 Task: Simulate a predator-prey model.
Action: Mouse moved to (76, 54)
Screenshot: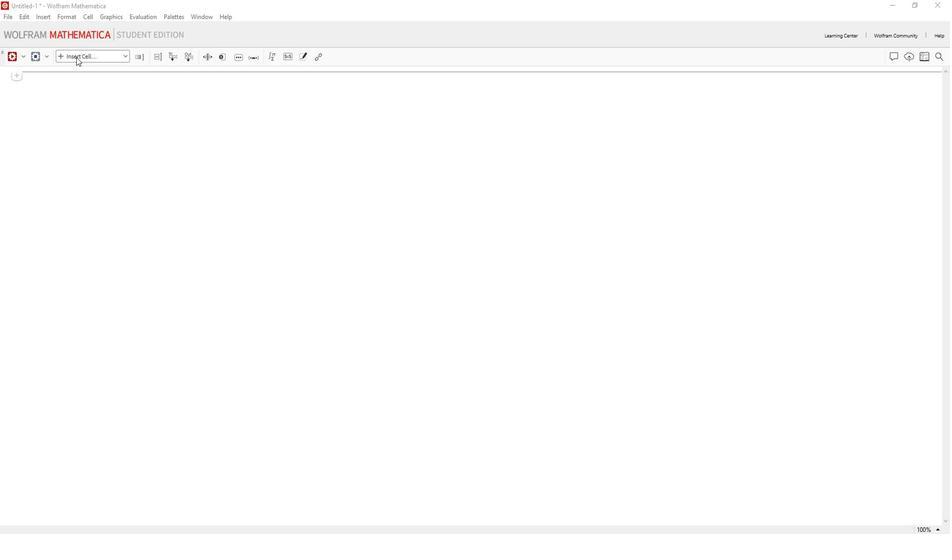 
Action: Mouse pressed left at (76, 54)
Screenshot: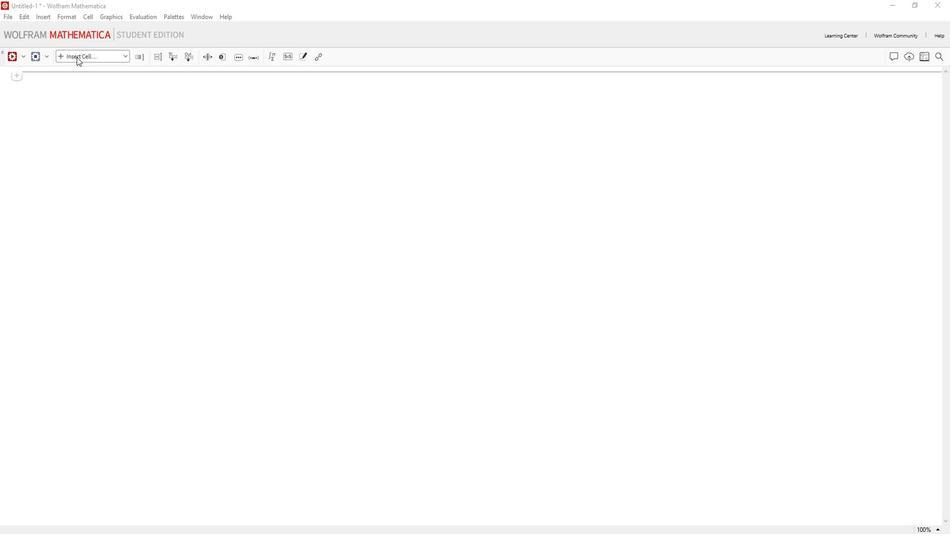 
Action: Mouse moved to (80, 77)
Screenshot: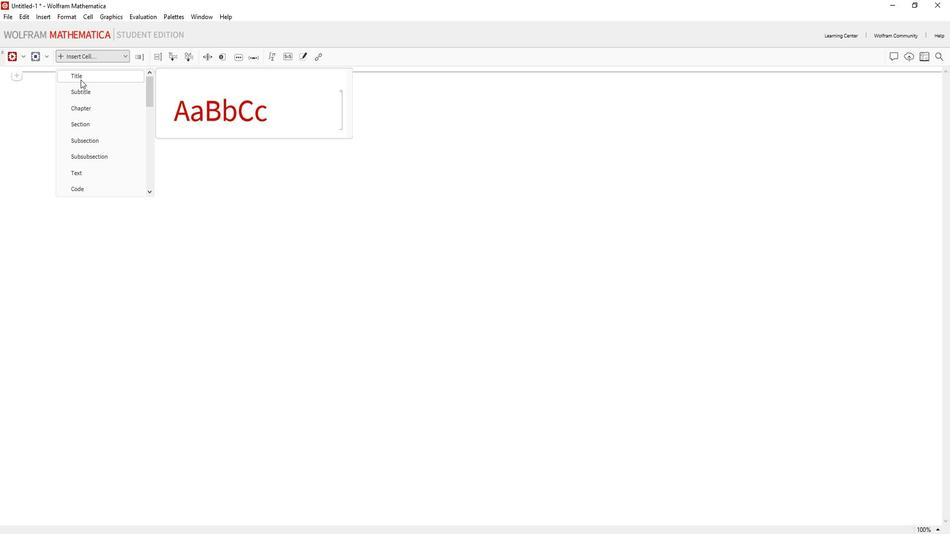 
Action: Mouse pressed left at (80, 77)
Screenshot: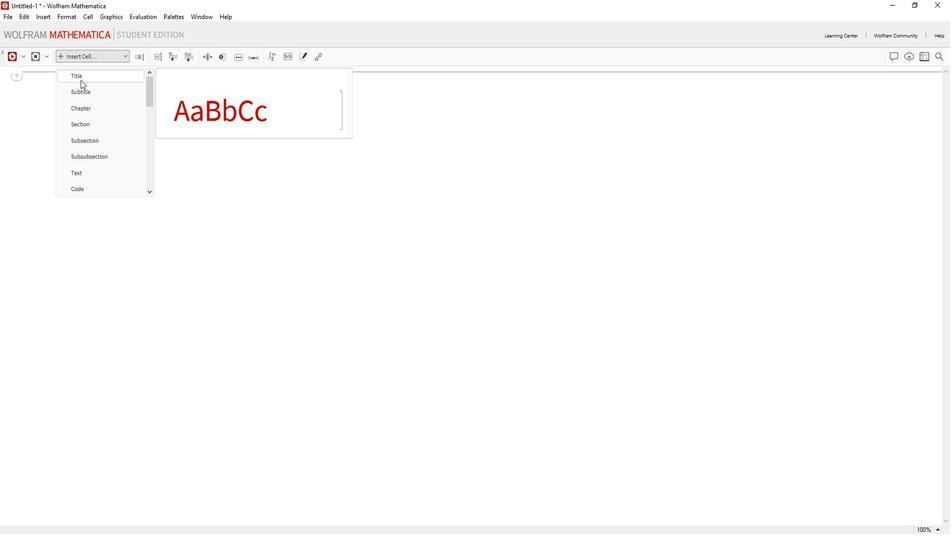 
Action: Key pressed a<Key.space>p<Key.caps_lock>REDATOR<Key.space><Key.backspace>-<Key.caps_lock>p<Key.caps_lock>REY<Key.space><Key.caps_lock>m<Key.caps_lock>ODEL
Screenshot: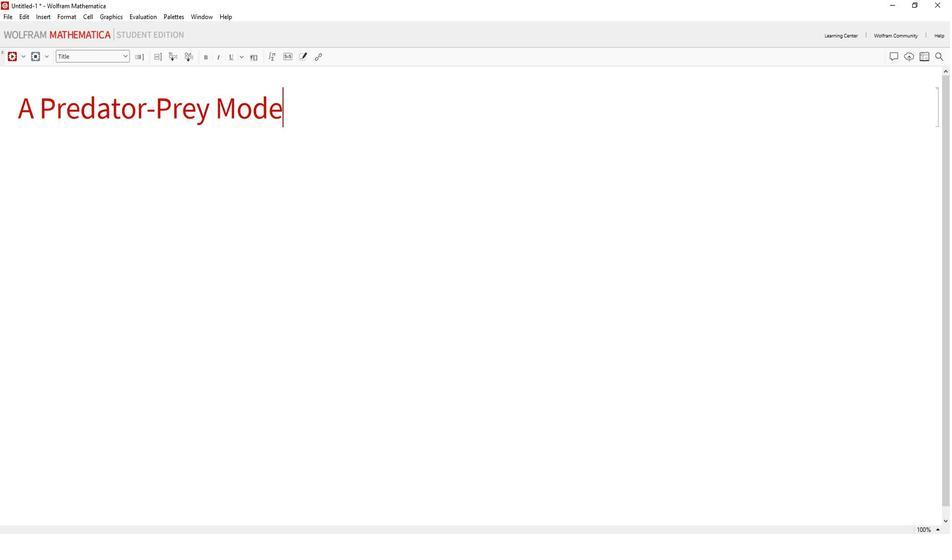 
Action: Mouse moved to (89, 186)
Screenshot: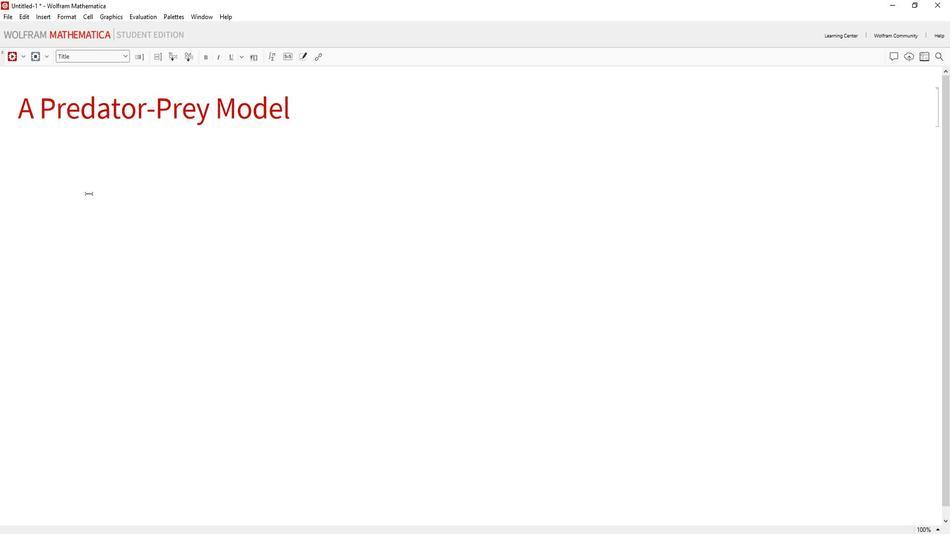 
Action: Mouse pressed left at (89, 186)
Screenshot: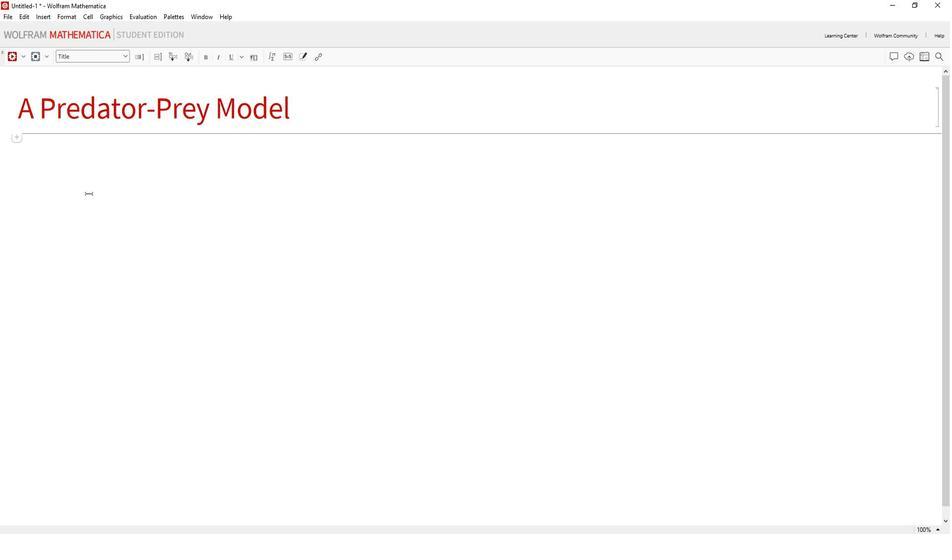 
Action: Mouse moved to (97, 57)
Screenshot: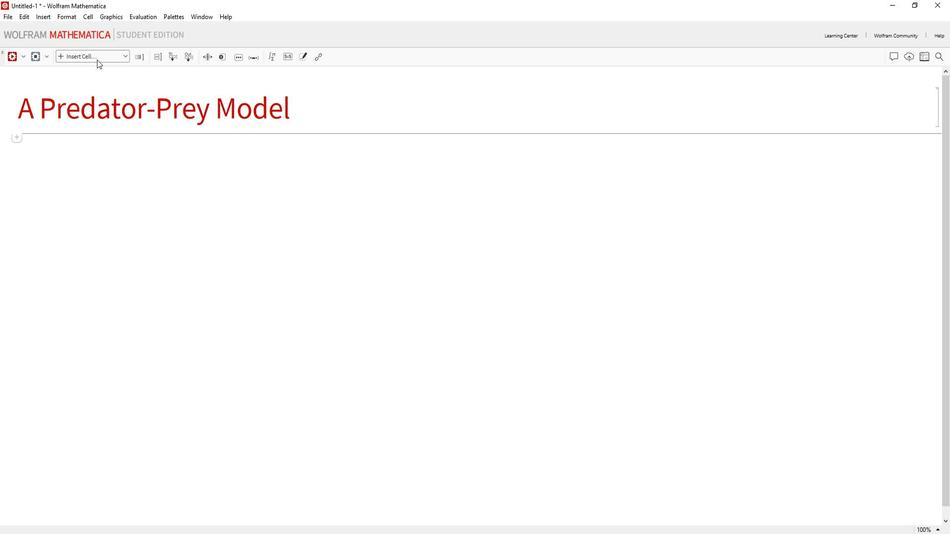 
Action: Mouse pressed left at (97, 57)
Screenshot: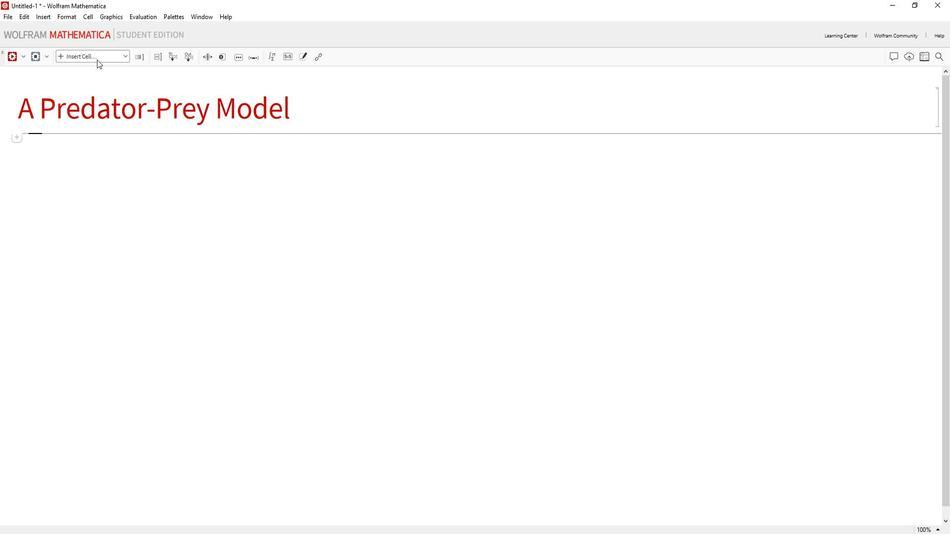 
Action: Mouse moved to (90, 182)
Screenshot: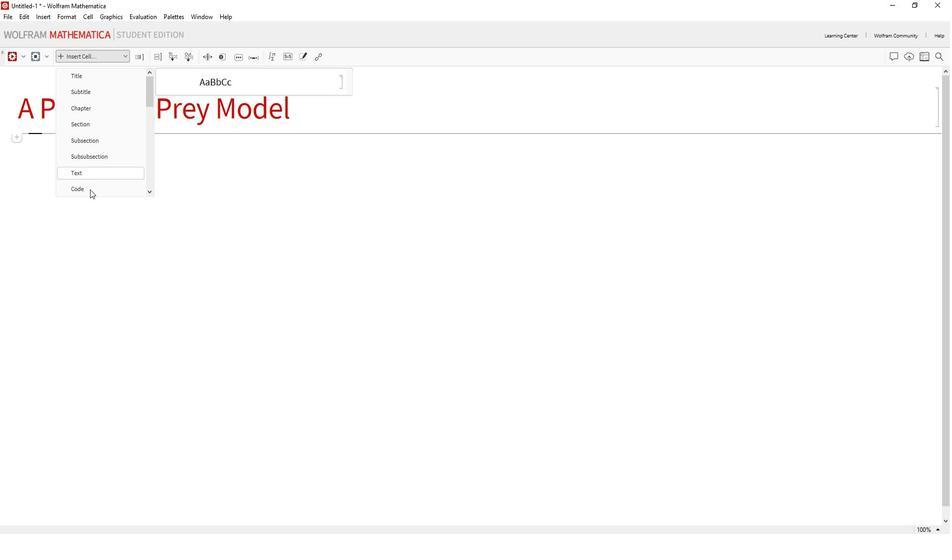 
Action: Mouse pressed left at (90, 182)
Screenshot: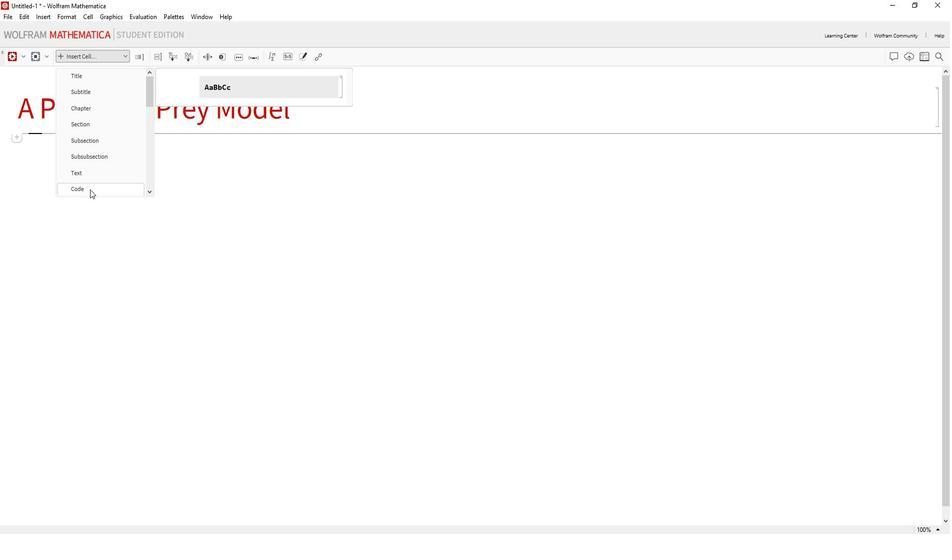 
Action: Mouse moved to (87, 152)
Screenshot: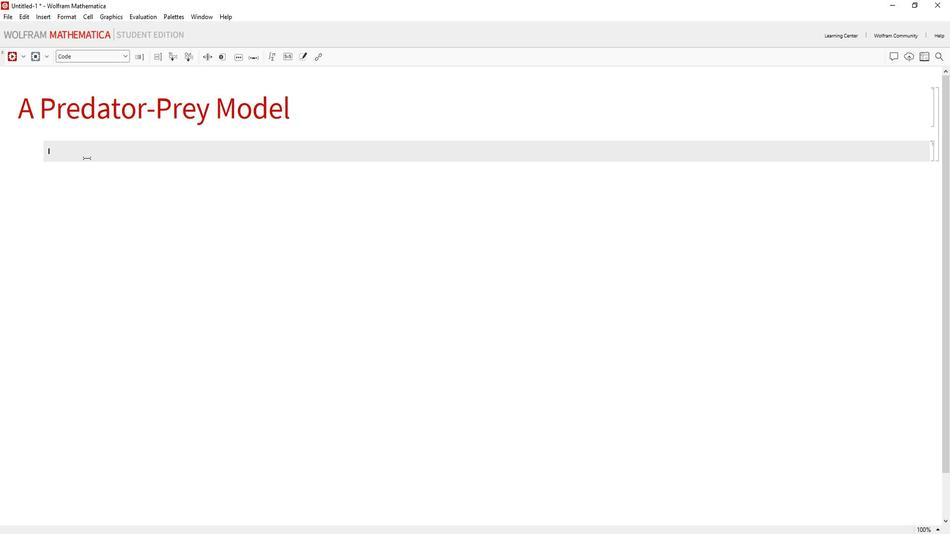 
Action: Key pressed EQN1<Key.space>=<Key.space>X'[T<Key.right><Key.space>==<Key.space>A*X[T<Key.right><Key.space>-<Key.space>B*X[T<Key.right>*Y[T][<Key.backspace>;<Key.enter>EQN2<Key.space><Key.space>=<Key.space>
Screenshot: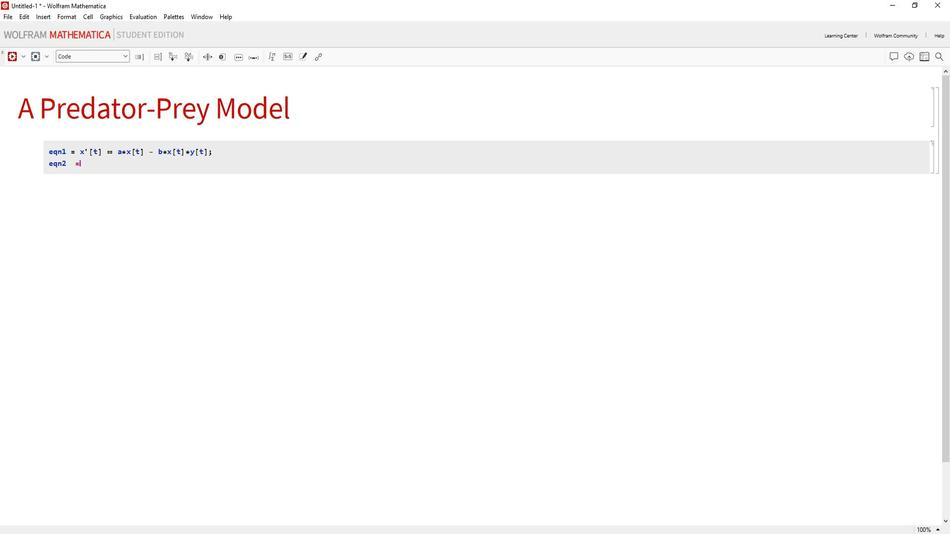 
Action: Mouse moved to (84, 161)
Screenshot: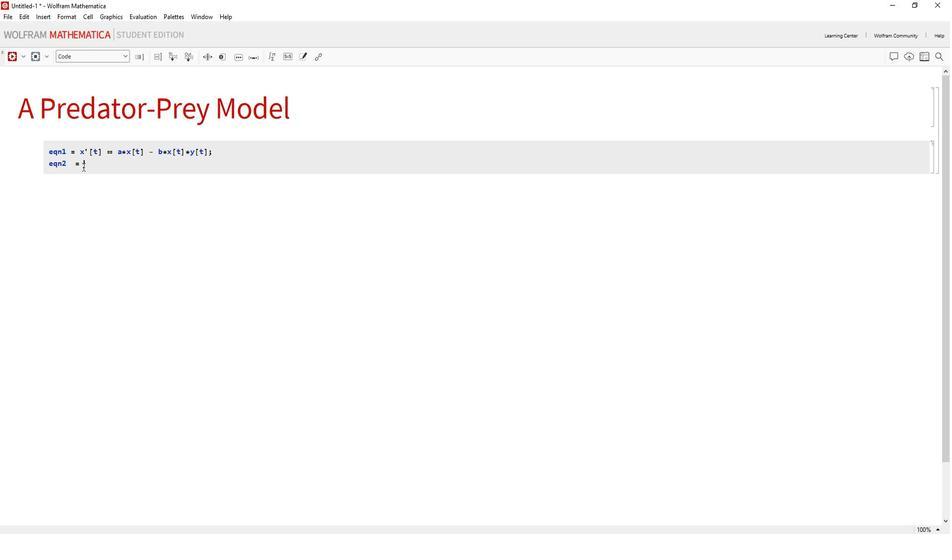 
Action: Key pressed Y'[T]<Key.space>==<Key.space>
Screenshot: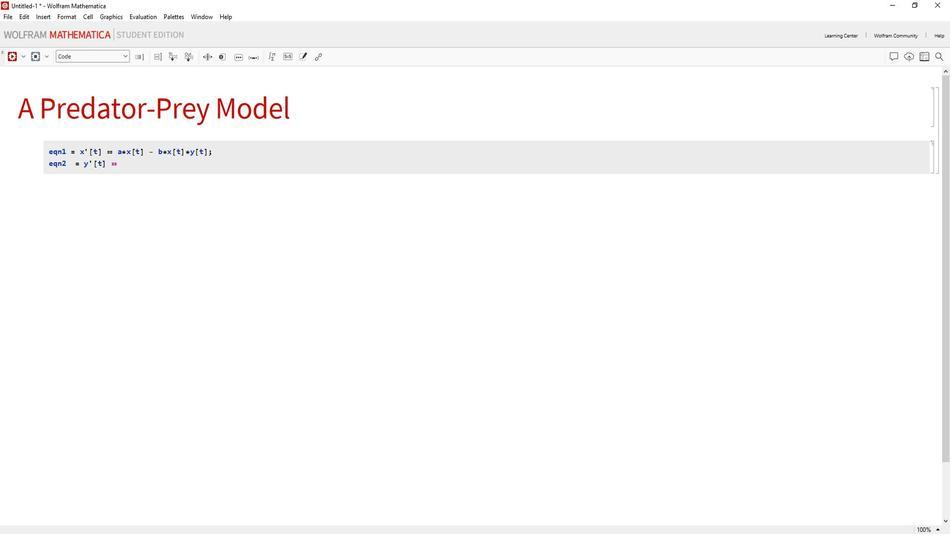 
Action: Mouse moved to (51, 146)
Screenshot: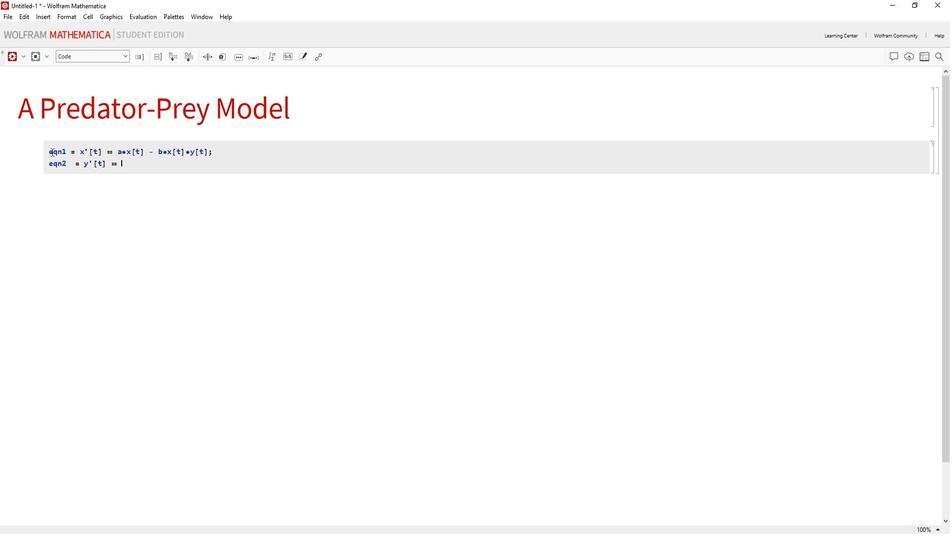 
Action: Mouse pressed left at (51, 146)
Screenshot: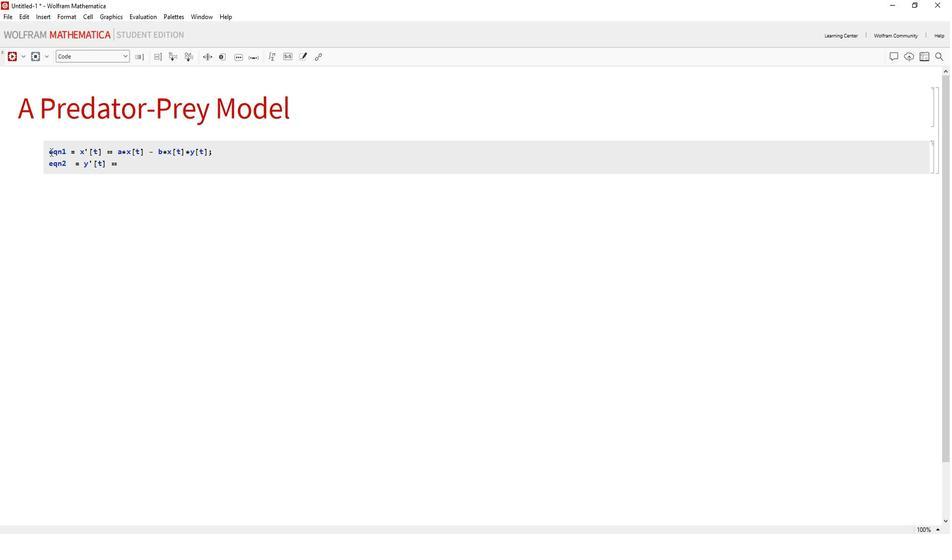 
Action: Mouse moved to (47, 146)
Screenshot: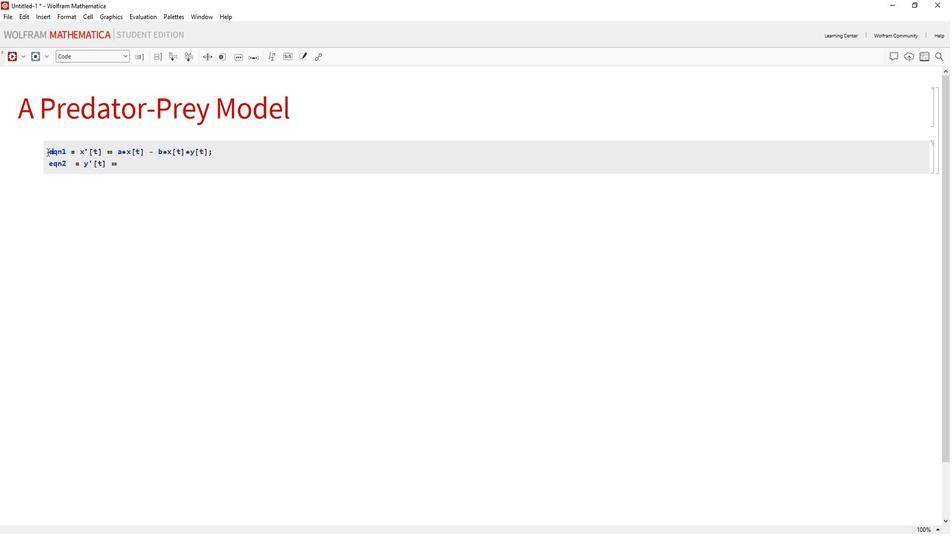 
Action: Mouse pressed left at (47, 146)
Screenshot: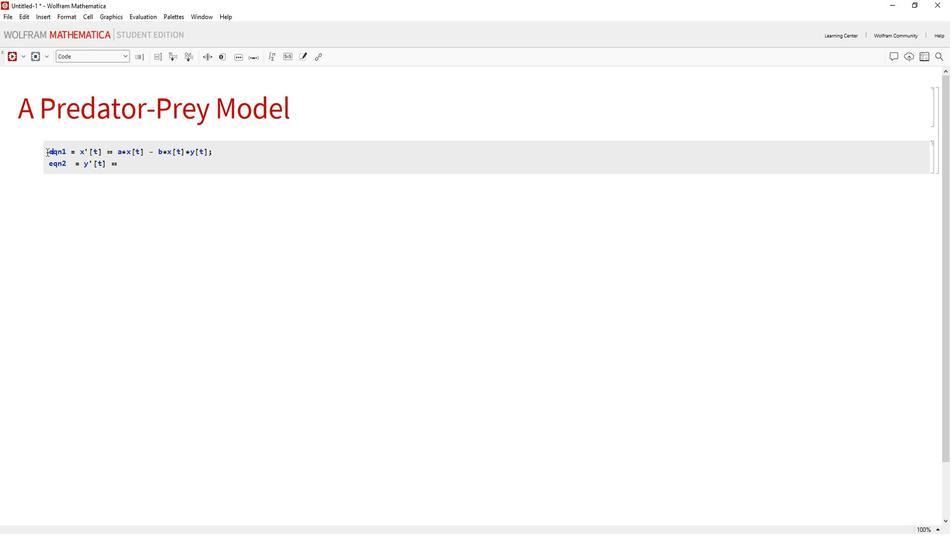 
Action: Mouse moved to (45, 146)
Screenshot: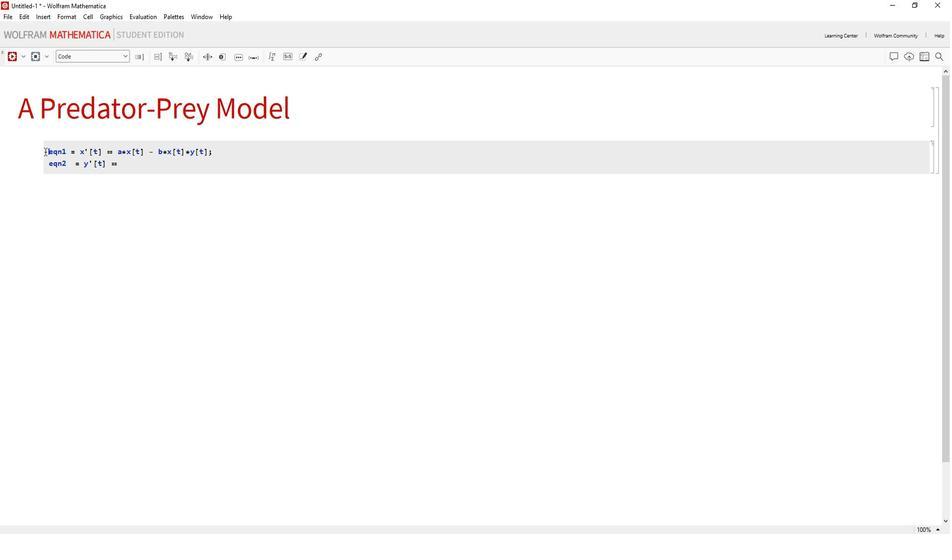 
Action: Key pressed <Key.backspace>
Screenshot: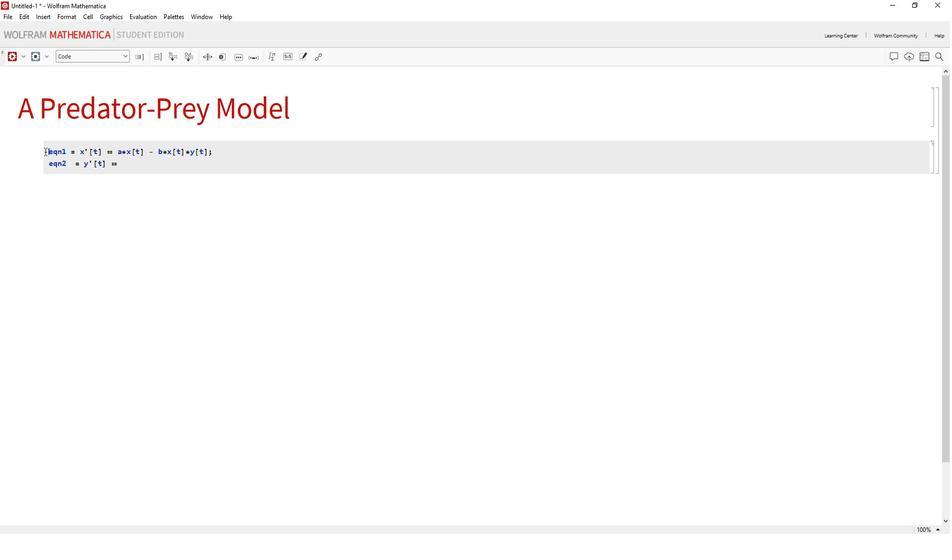 
Action: Mouse moved to (48, 157)
Screenshot: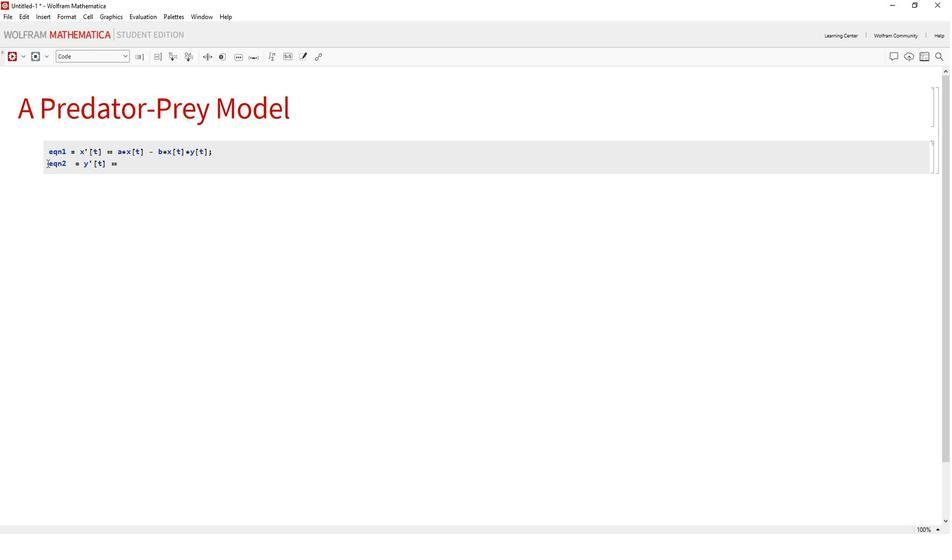 
Action: Mouse pressed left at (48, 157)
Screenshot: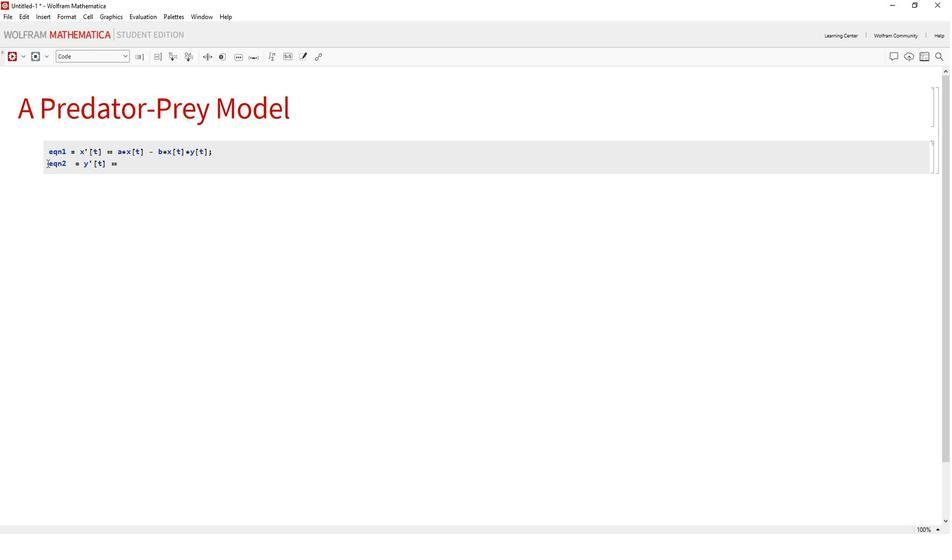 
Action: Key pressed <Key.backspace>
Screenshot: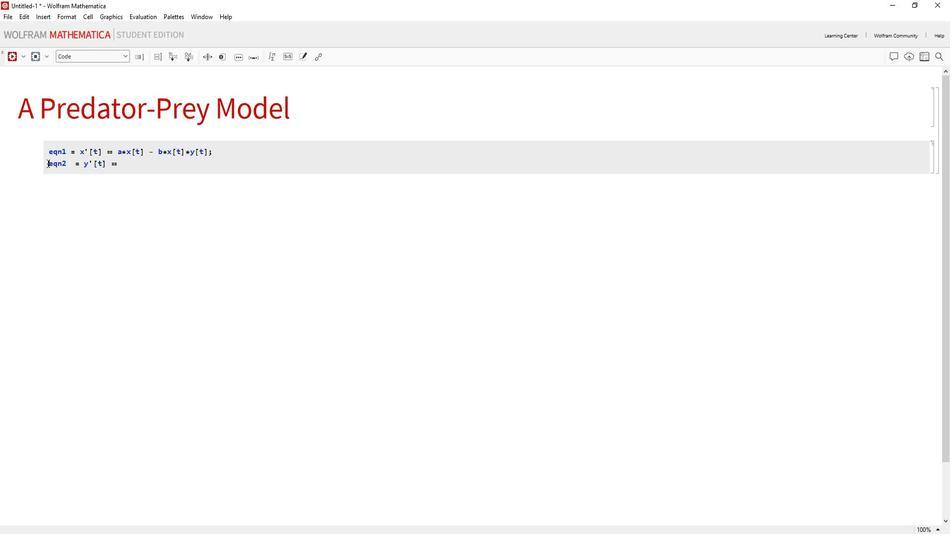 
Action: Mouse moved to (48, 157)
Screenshot: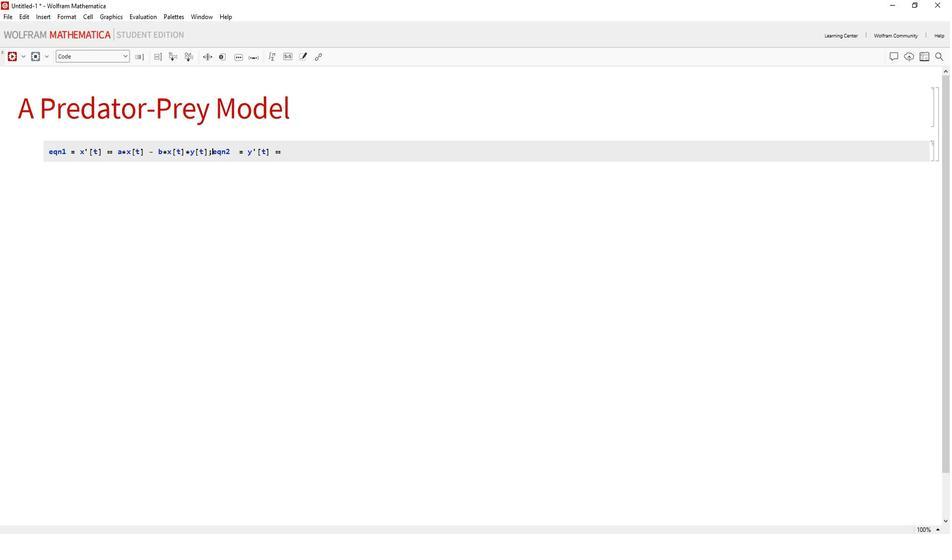 
Action: Key pressed <Key.enter>
Screenshot: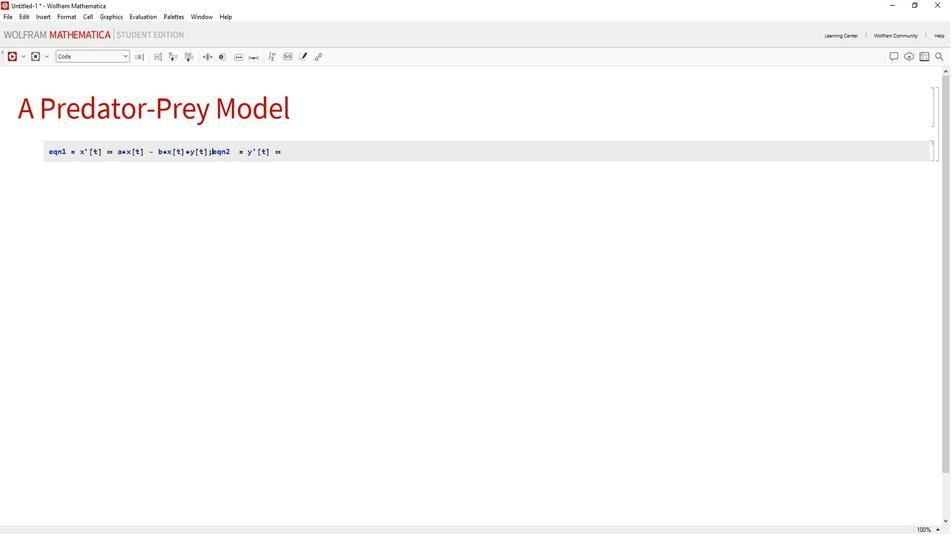 
Action: Mouse moved to (73, 157)
Screenshot: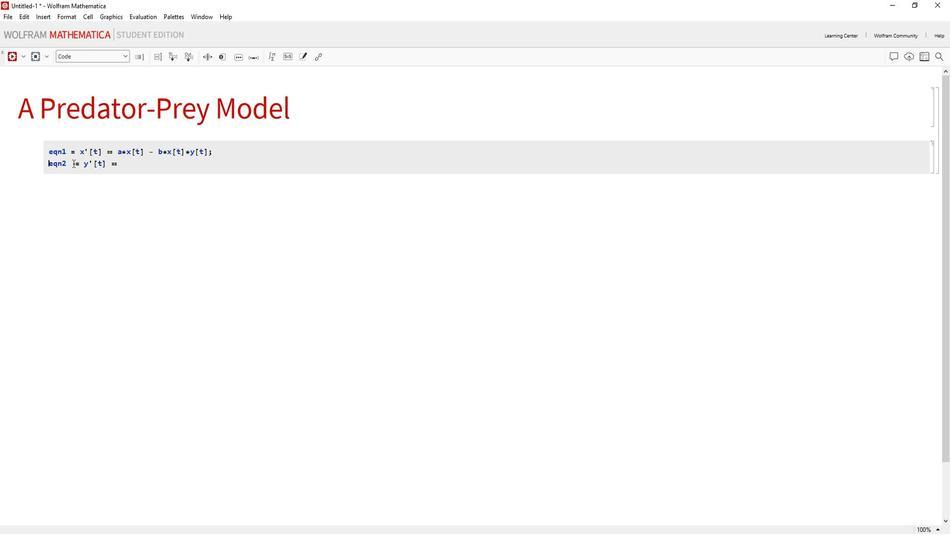 
Action: Mouse pressed left at (73, 157)
Screenshot: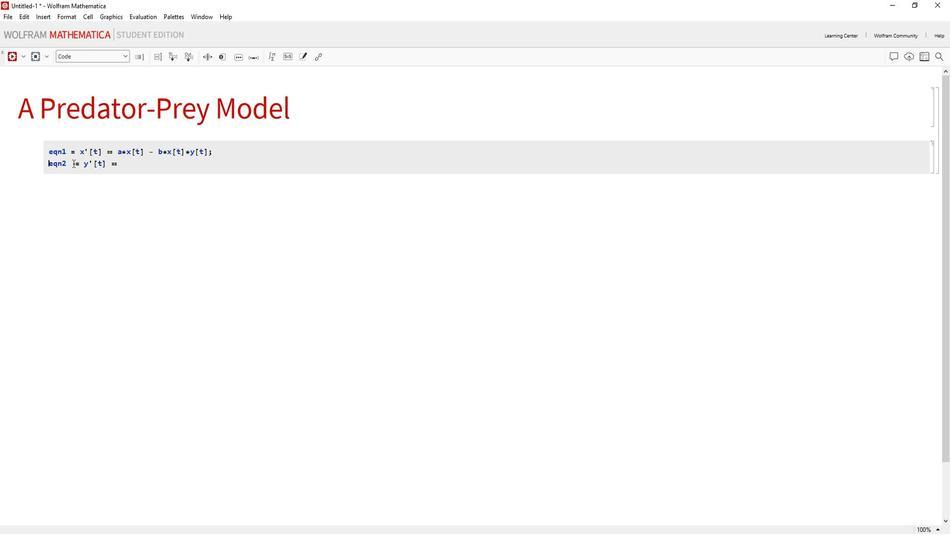 
Action: Mouse moved to (75, 157)
Screenshot: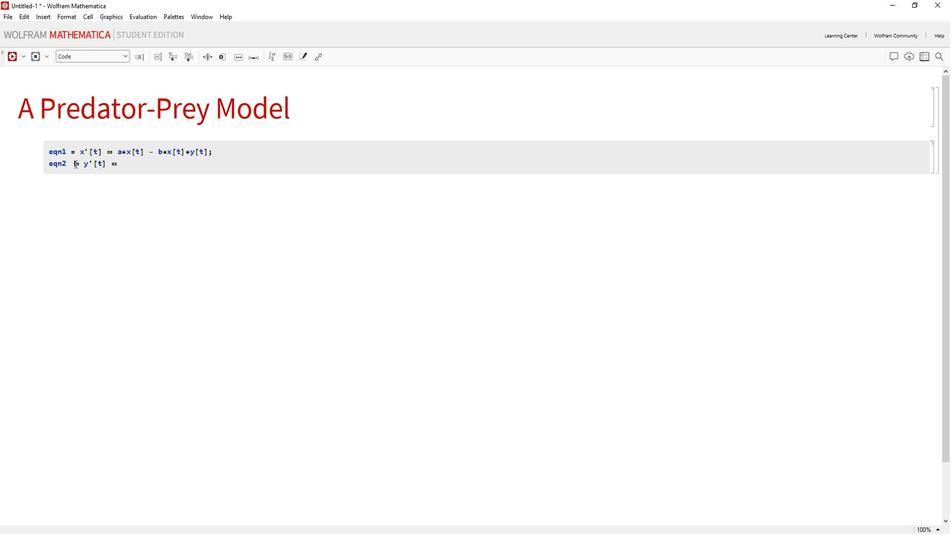 
Action: Key pressed <Key.backspace>
Screenshot: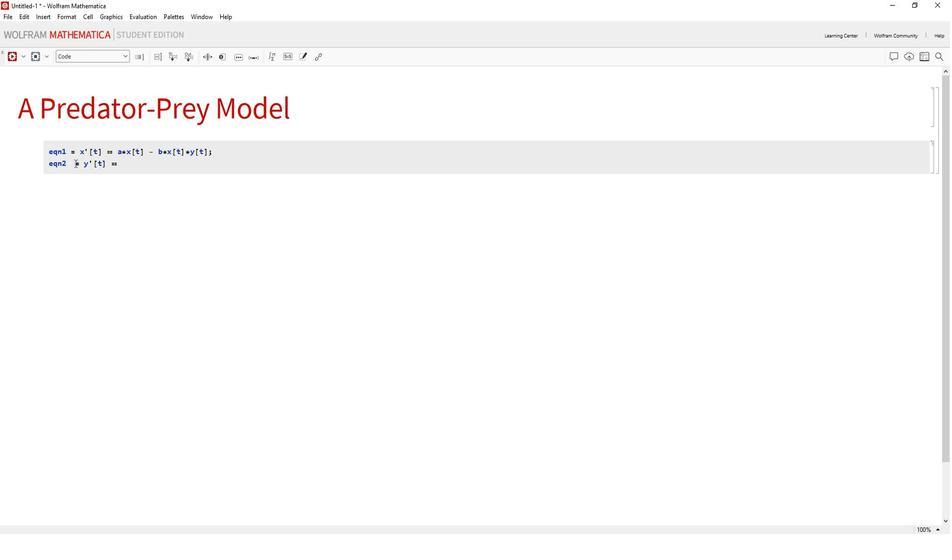 
Action: Mouse moved to (128, 158)
Screenshot: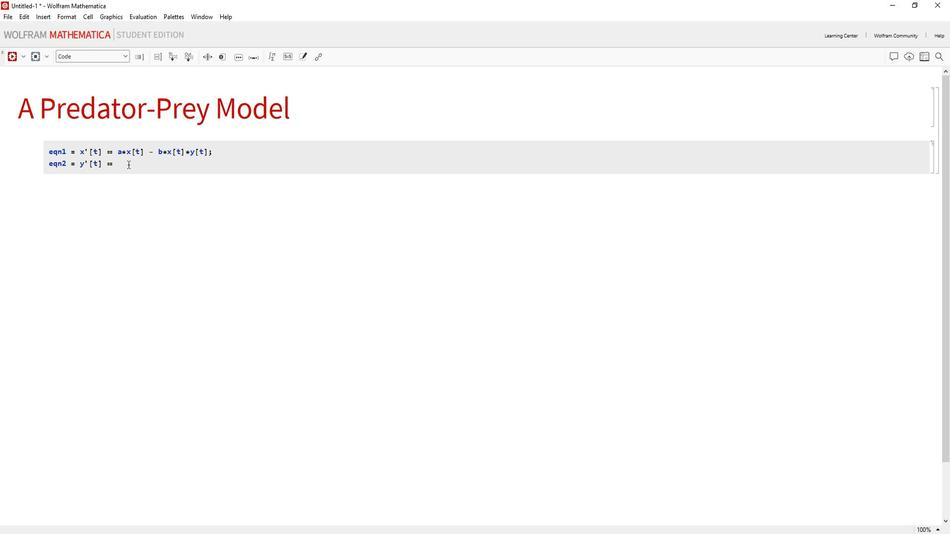 
Action: Mouse pressed left at (128, 158)
Screenshot: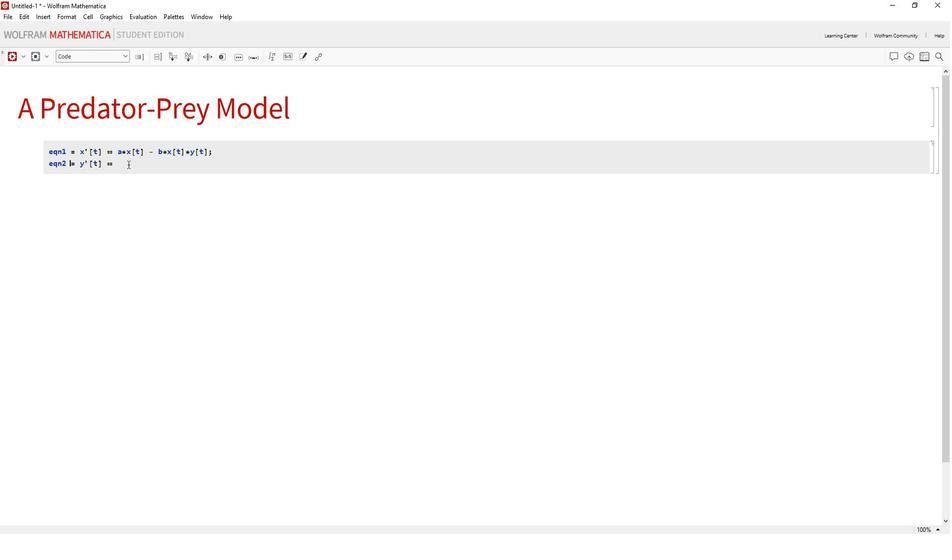 
Action: Mouse moved to (128, 158)
Screenshot: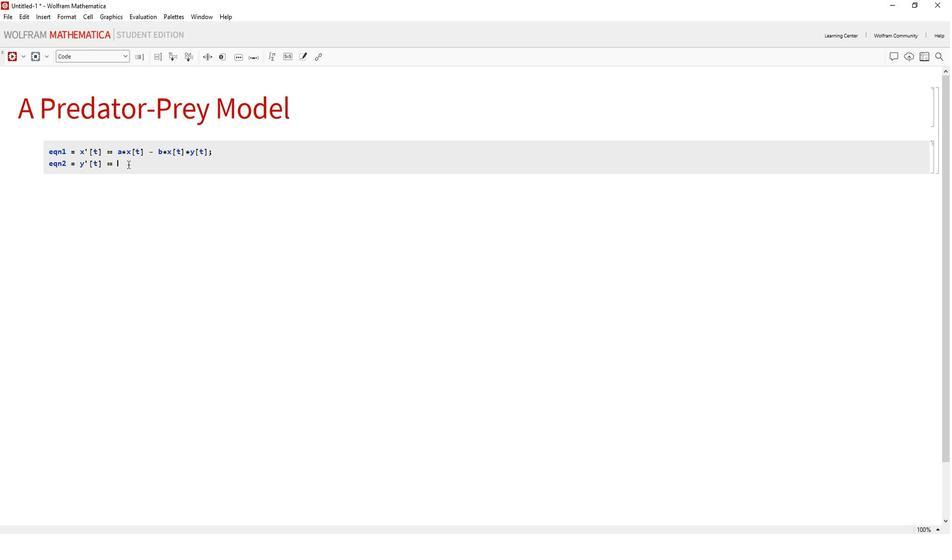 
Action: Key pressed -C*Y[T<Key.right><Key.space><Key.shift>+<Key.space>D*X[T<Key.right>*Y[T<Key.right>;<Key.enter>INITIAL<Key.caps_lock>c<Key.caps_lock>ONDITIONS<Key.space>=<Key.space><Key.shift_r>{X[0<Key.shift_r><Key.right><Key.space>==<Key.space>2,<Key.space>Y[0]<Key.space>==<Key.space>1<Key.right>;<Key.enter>PARAMETERS<Key.space>=<Key.space><Key.shift_r>{A<Key.space>-<Key.shift>><Key.space>0.1,<Key.space>B<Key.space>-<Key.shift><Key.shift><Key.shift><Key.shift>><Key.space>0.02,<Key.space>C<Key.space>-<Key.shift>><Key.space>0.1,<Key.space>D<Key.space>-<Key.shift>><Key.space>0.02<Key.right>;<Key.enter>SOLUTION<Key.space>=<Key.space><Key.caps_lock>nds<Key.caps_lock>OLVE[<Key.shift_r>{EQN1,<Key.space>EQN1<Key.backspace>2,<Key.space>INITIAL<Key.caps_lock>c<Key.caps_lock>ONDITIONS<Key.right><Key.space>/.<Key.space>SOLUTION<Key.right>;<Key.enter><Key.enter><Key.enter><Key.enter>
Screenshot: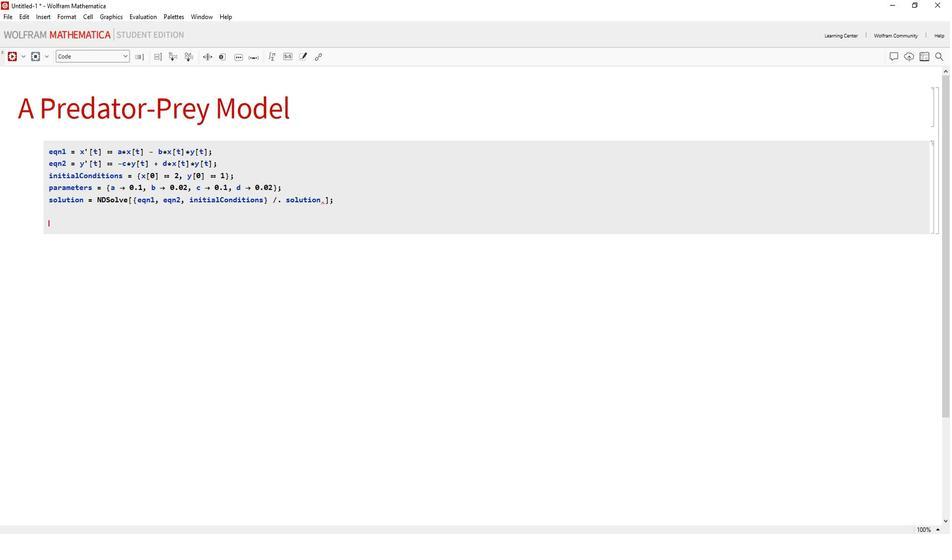 
Action: Mouse moved to (348, 191)
Screenshot: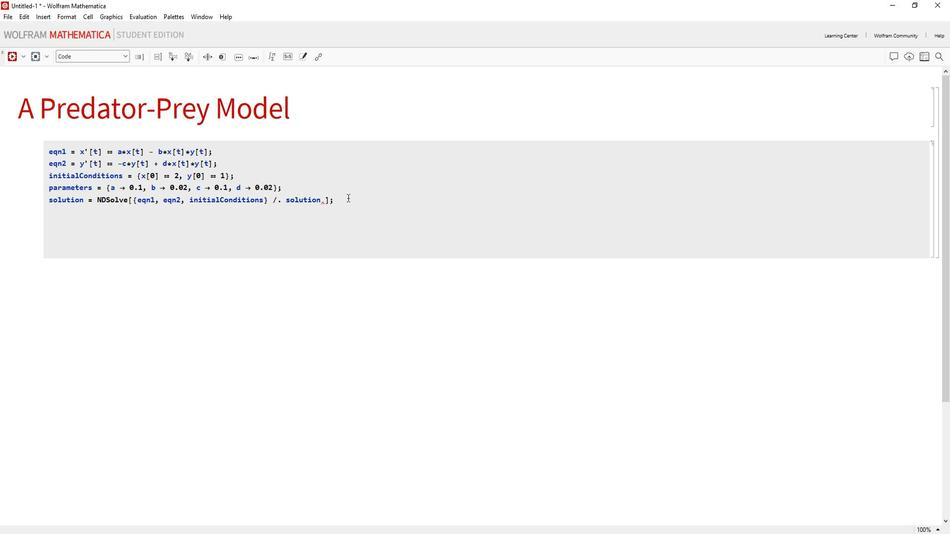 
Action: Mouse pressed left at (348, 191)
Screenshot: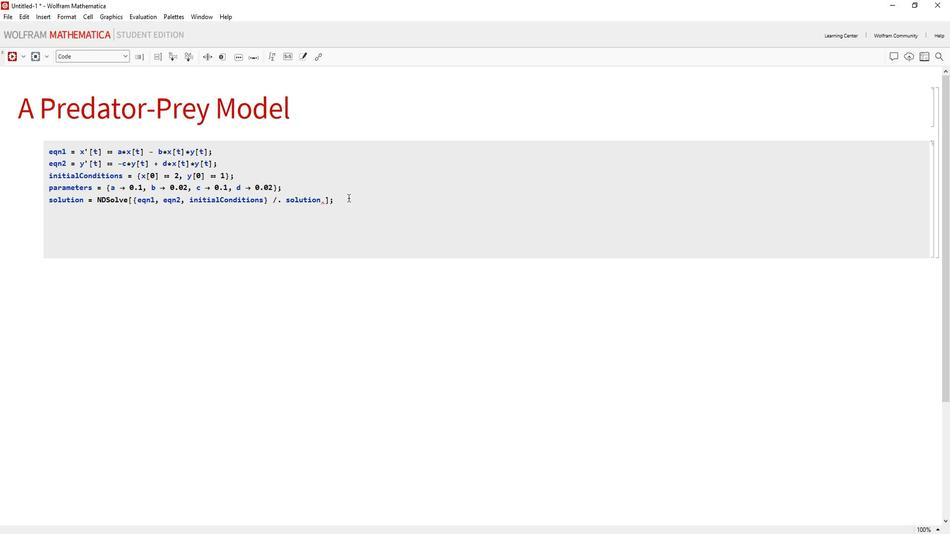 
Action: Key pressed <Key.backspace><Key.backspace><Key.backspace><Key.backspace><Key.backspace><Key.backspace><Key.backspace><Key.backspace><Key.backspace><Key.backspace><Key.backspace><Key.backspace><Key.backspace><Key.backspace><Key.space>/.<Key.space>PARAMETERS,<Key.space><Key.shift_r>{X,<Key.space>Y<Key.shift_r>},<Key.space><Key.shift_r>{T,<Key.space>0,<Key.space>200<Key.shift_r>}];<Key.enter>NUMERICAL<Key.caps_lock>v<Key.caps_lock>ALUES<Key.space>=<Key.space><Key.caps_lock>f<Key.caps_lock>LATTEN[<Key.shift_r>{X[T<Key.right>,<Key.space>Y[T]<Key.right><Key.space>/.<Key.space>SOLUTION<Key.right>;<Key.enter>NUMERICAL<Key.caps_lock>o<Key.caps_lock>UTPUT<Key.space>=<Key.space>NUMERICAL<Key.caps_lock>v<Key.caps_lock>ALUES<Key.space>-<Key.backspace>/.<Key.space>T<Key.space>-<Key.shift>><Key.space>10<Key.space>
Screenshot: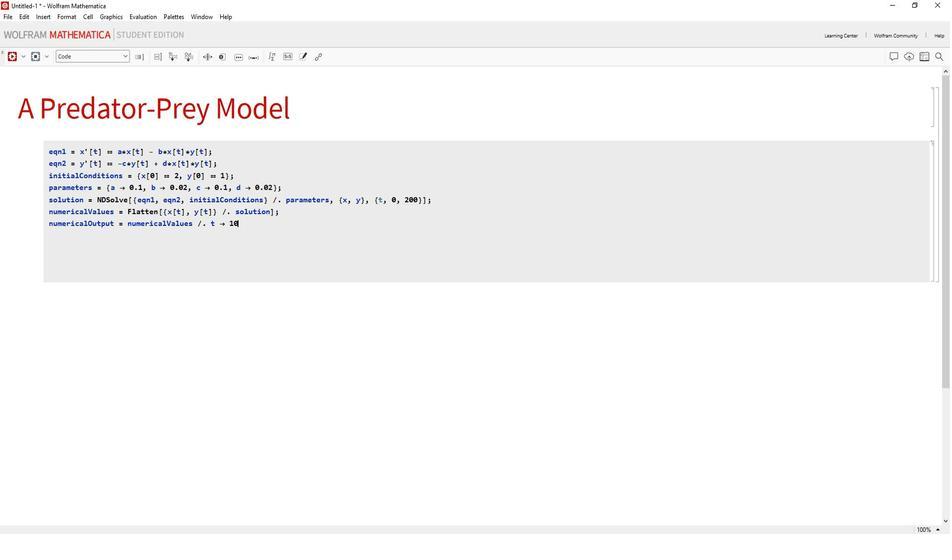 
Action: Mouse moved to (9, 55)
Screenshot: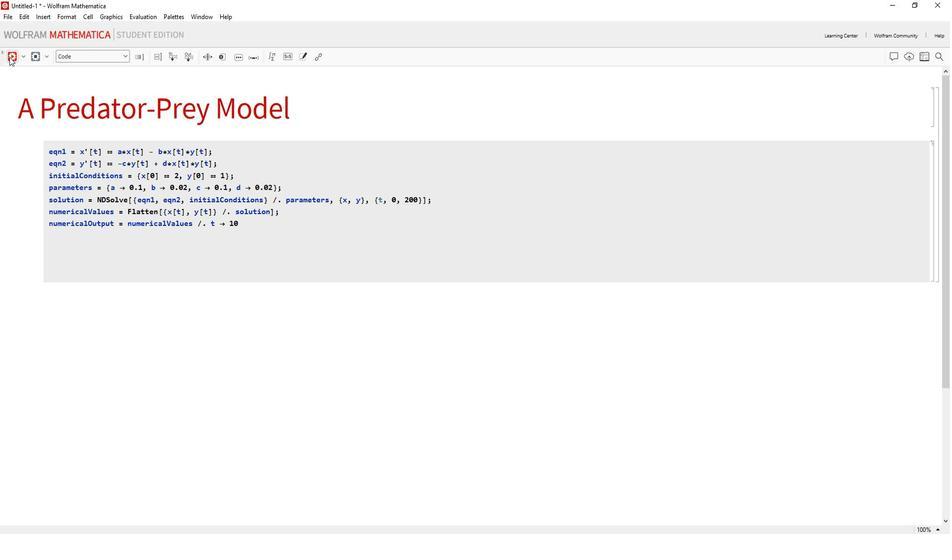 
Action: Mouse pressed left at (9, 55)
Screenshot: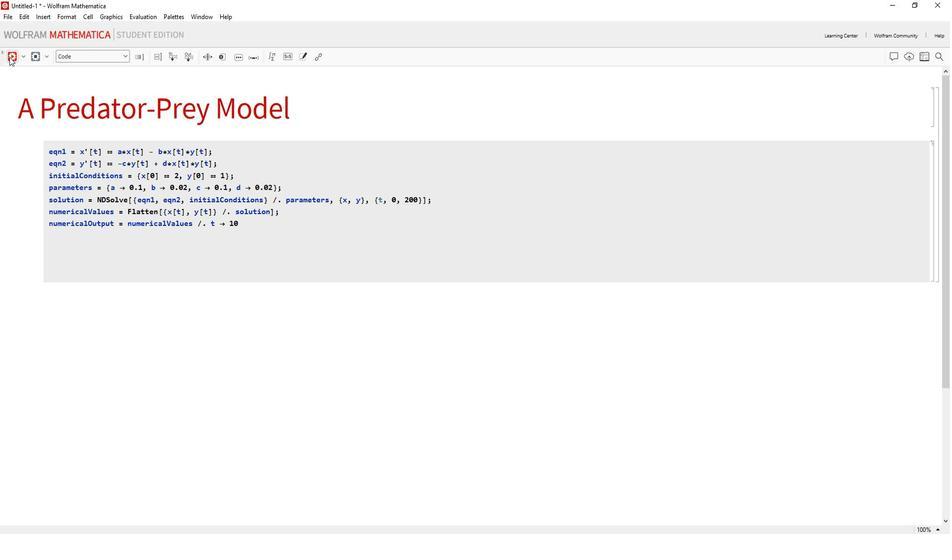 
Action: Mouse moved to (10, 55)
Screenshot: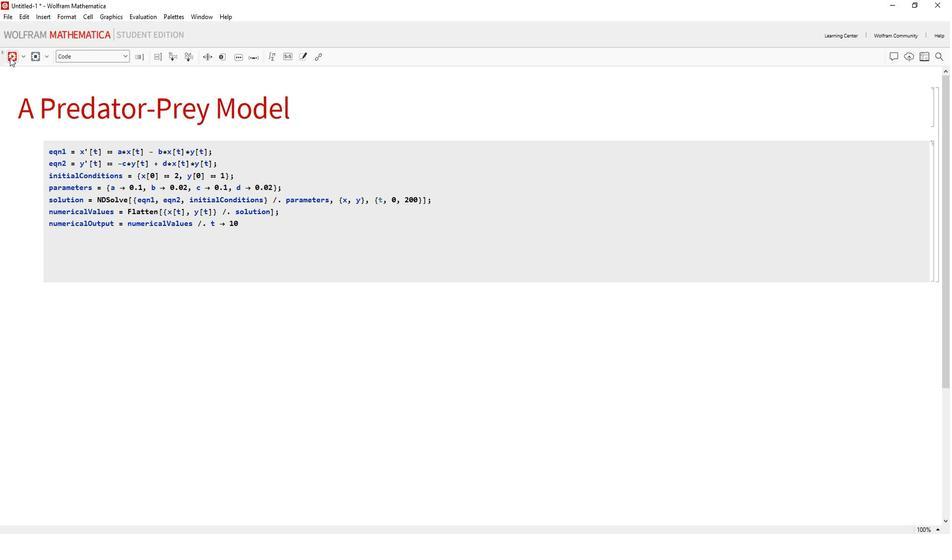
